 Task: Check what its like to live in San Diego, CA.
Action: Mouse moved to (668, 62)
Screenshot: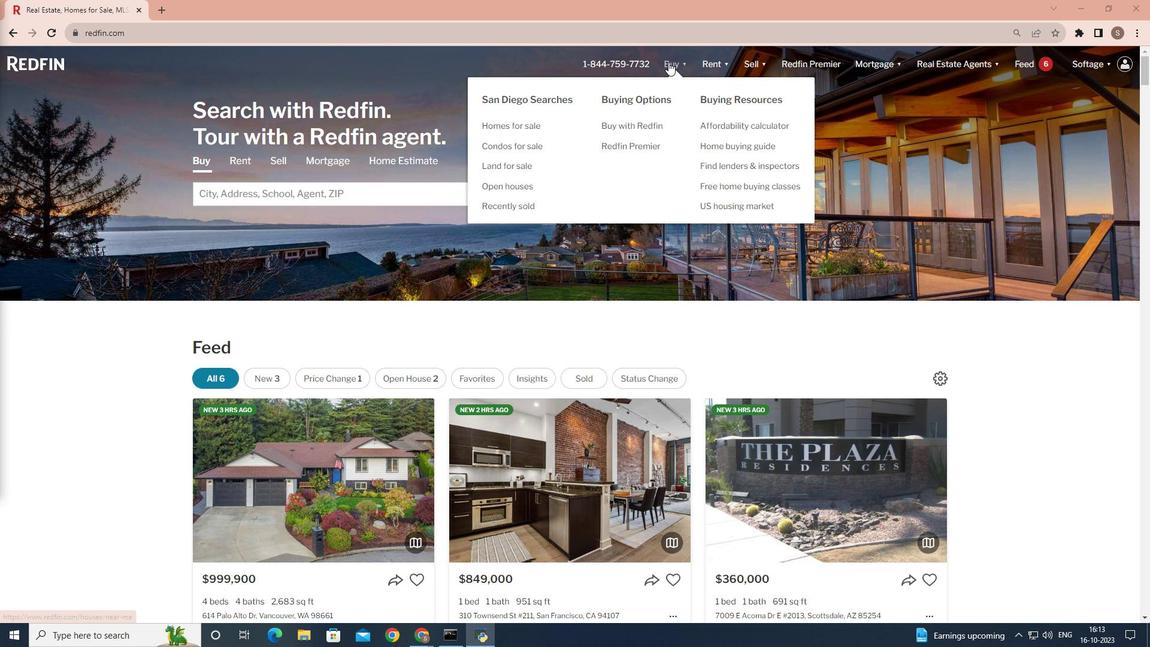 
Action: Mouse pressed left at (668, 62)
Screenshot: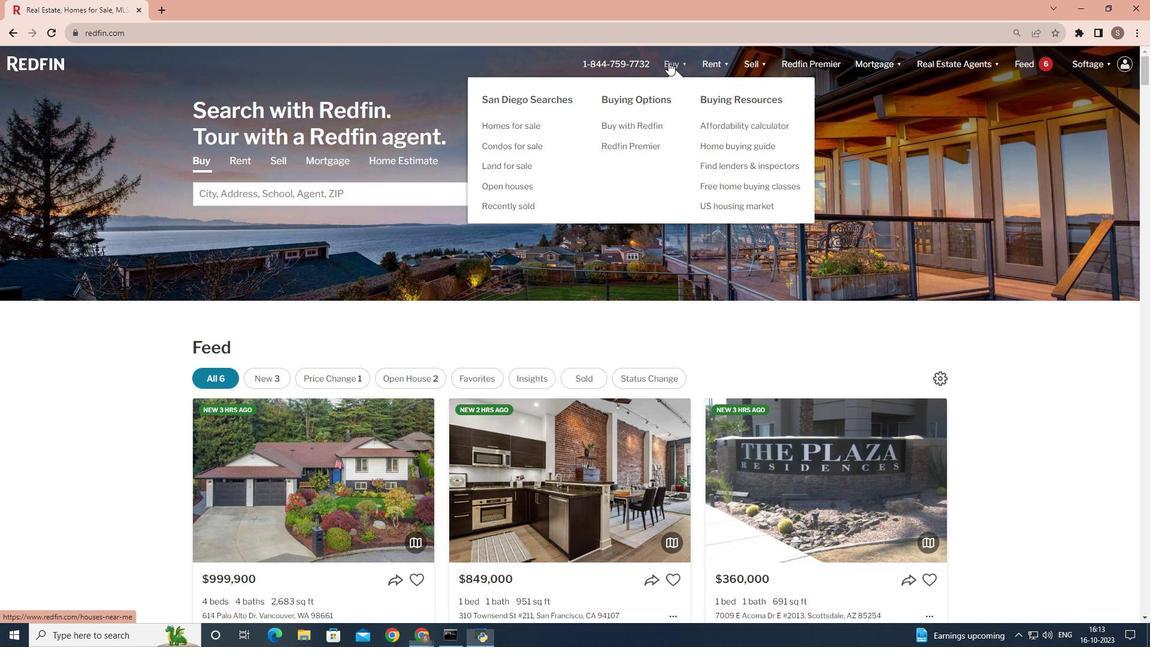 
Action: Mouse moved to (302, 248)
Screenshot: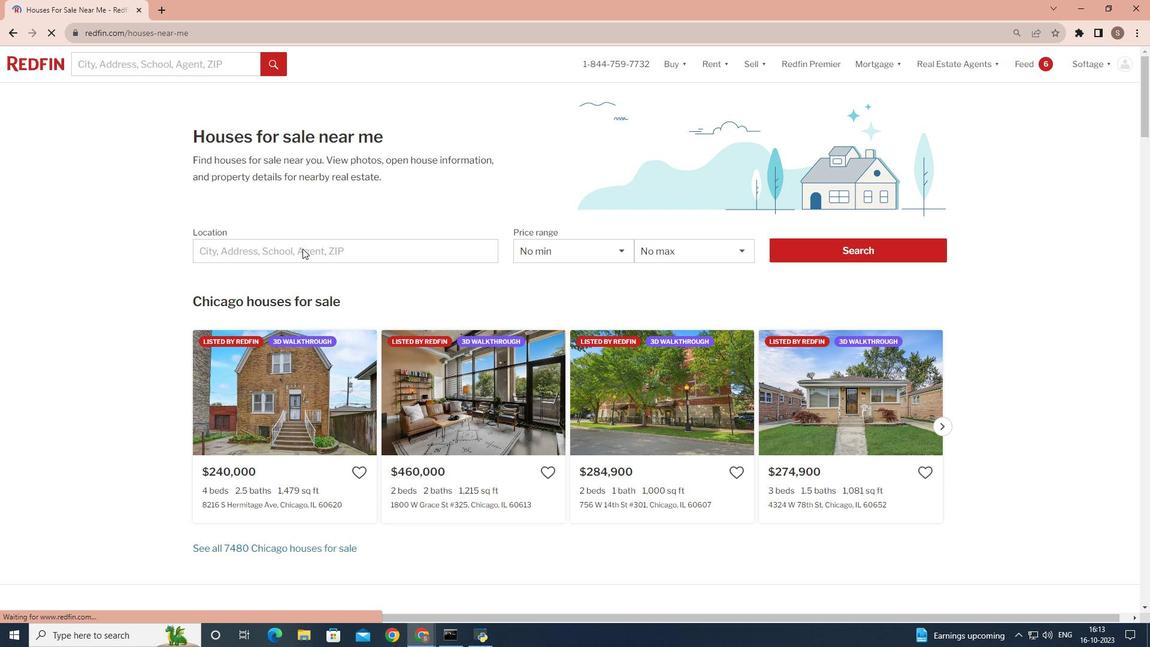 
Action: Mouse pressed left at (302, 248)
Screenshot: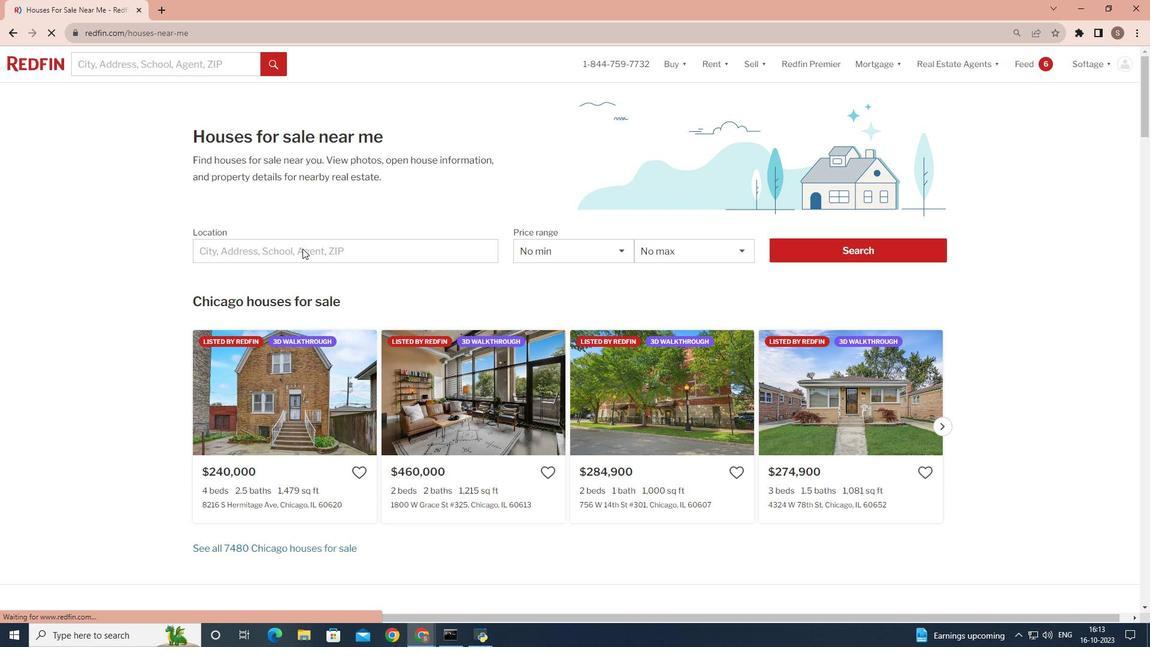 
Action: Mouse moved to (297, 252)
Screenshot: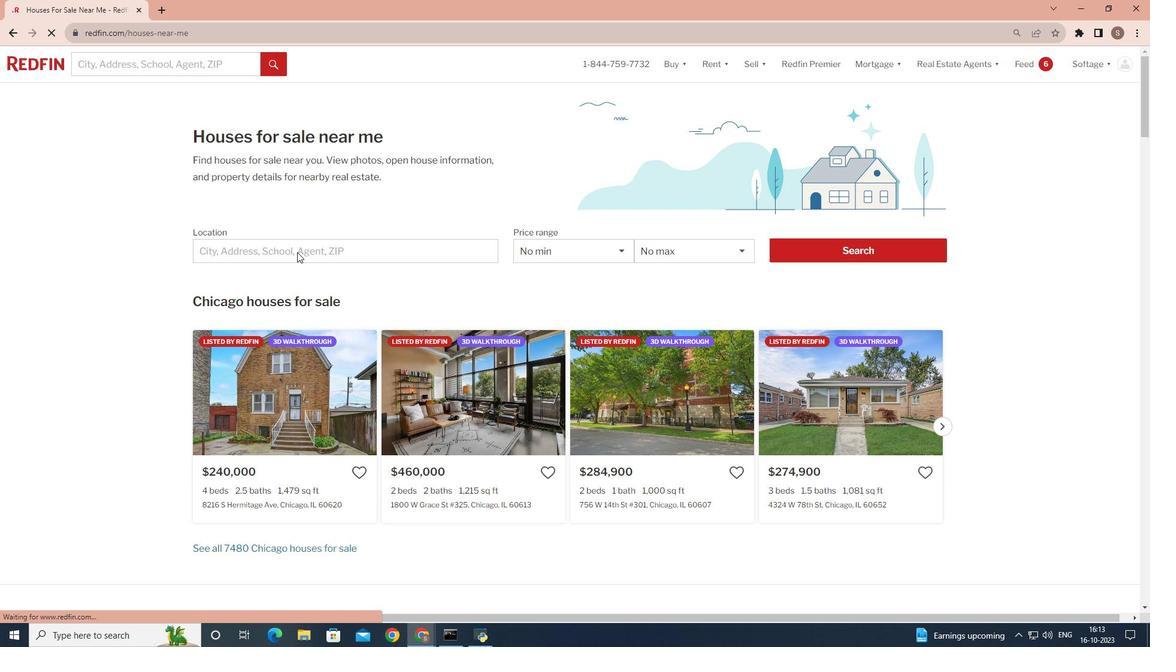 
Action: Mouse pressed left at (297, 252)
Screenshot: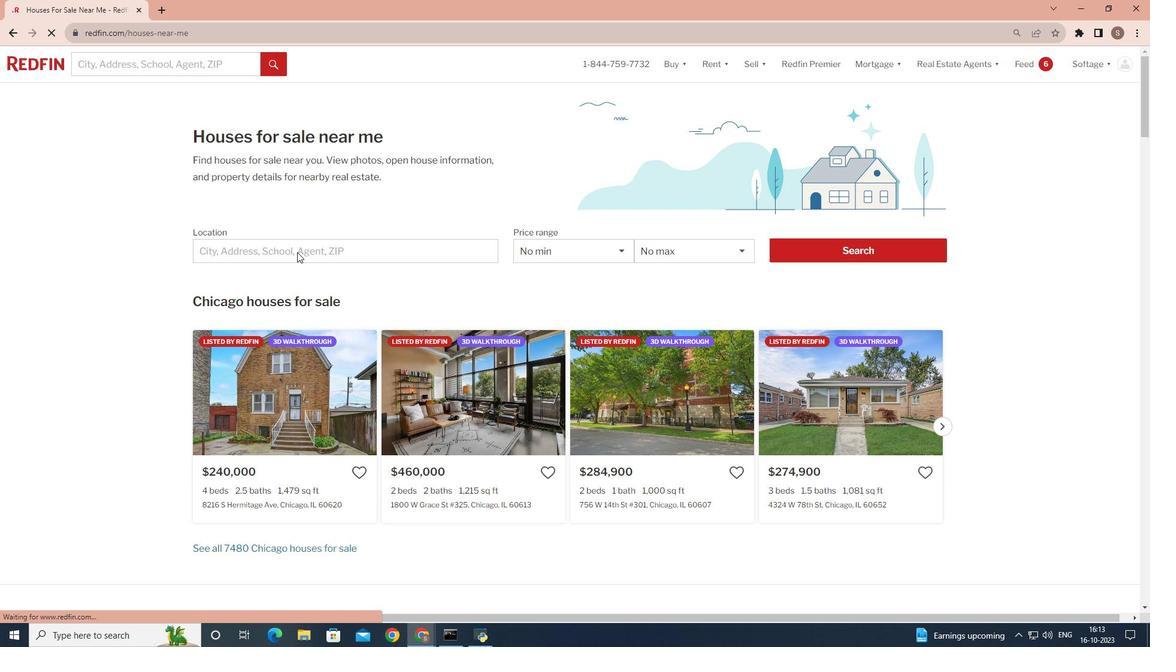 
Action: Mouse pressed left at (297, 252)
Screenshot: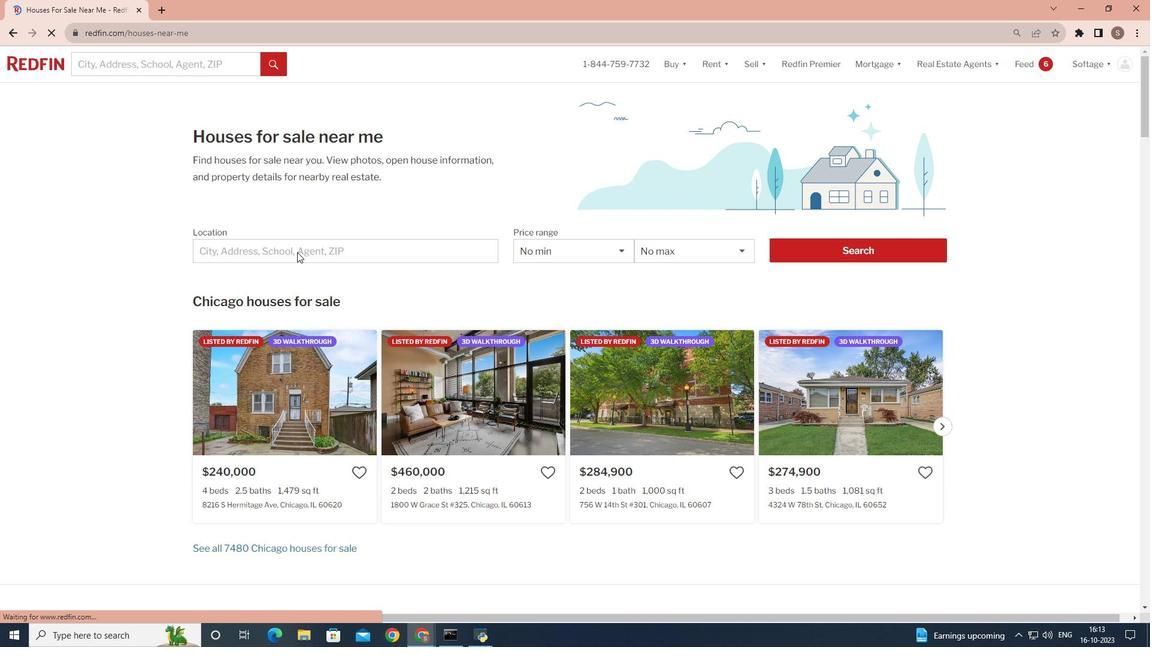 
Action: Mouse pressed left at (297, 252)
Screenshot: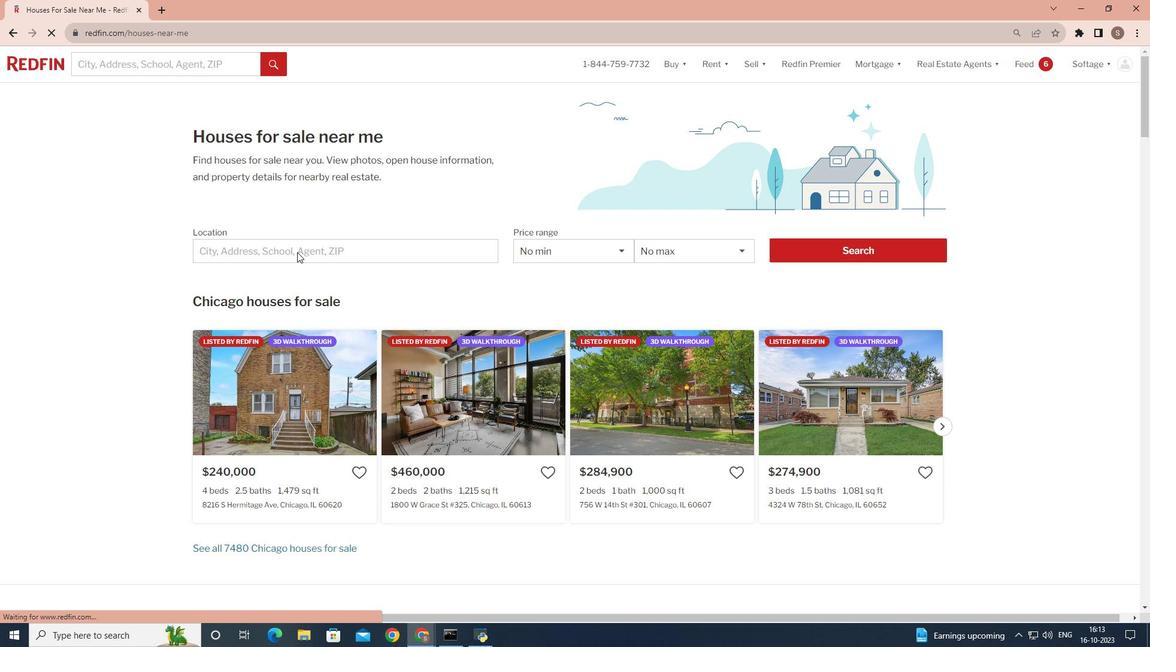 
Action: Mouse moved to (295, 251)
Screenshot: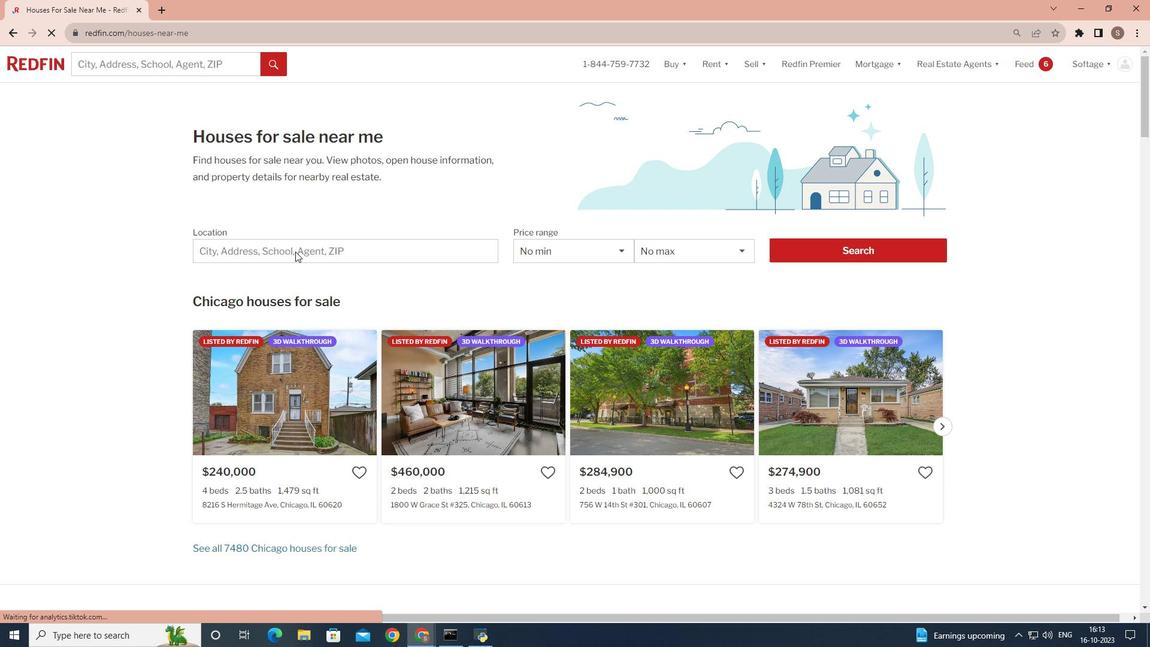 
Action: Mouse pressed left at (295, 251)
Screenshot: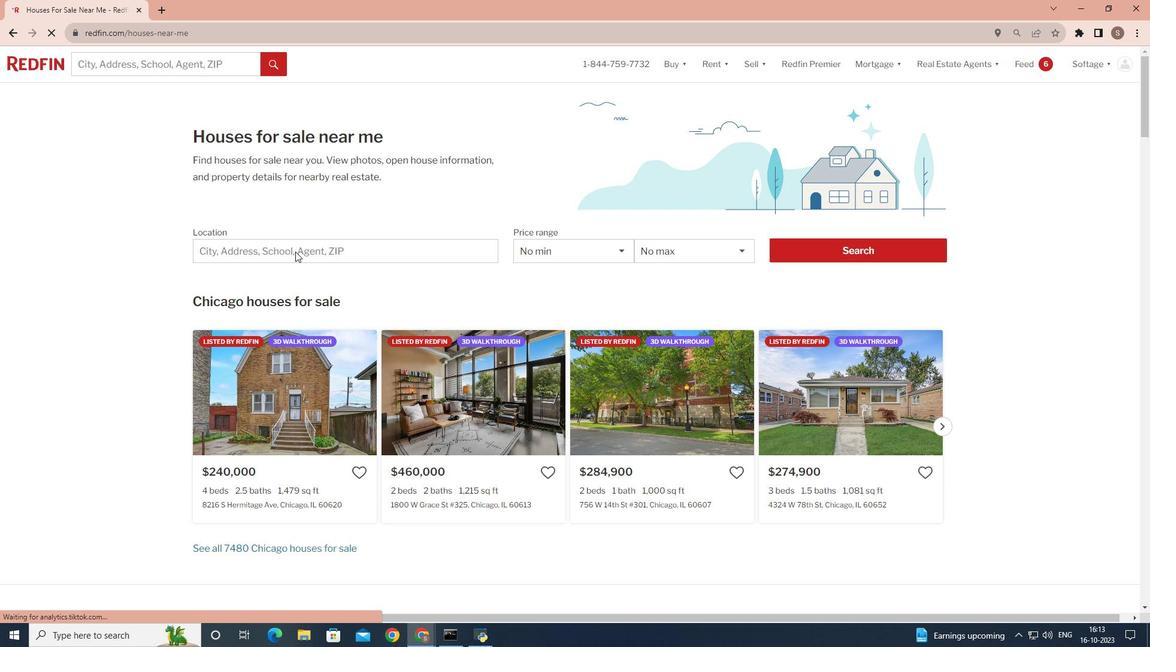 
Action: Mouse moved to (294, 249)
Screenshot: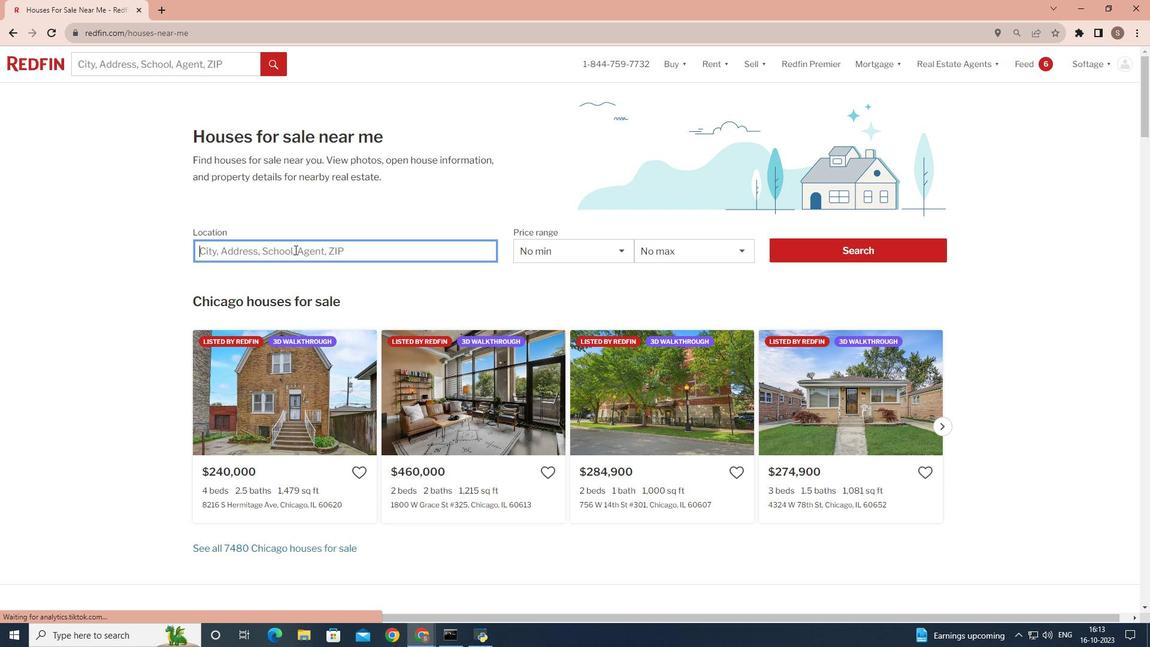 
Action: Key pressed <Key.shift><Key.shift>San<Key.space><Key.shift>Diego
Screenshot: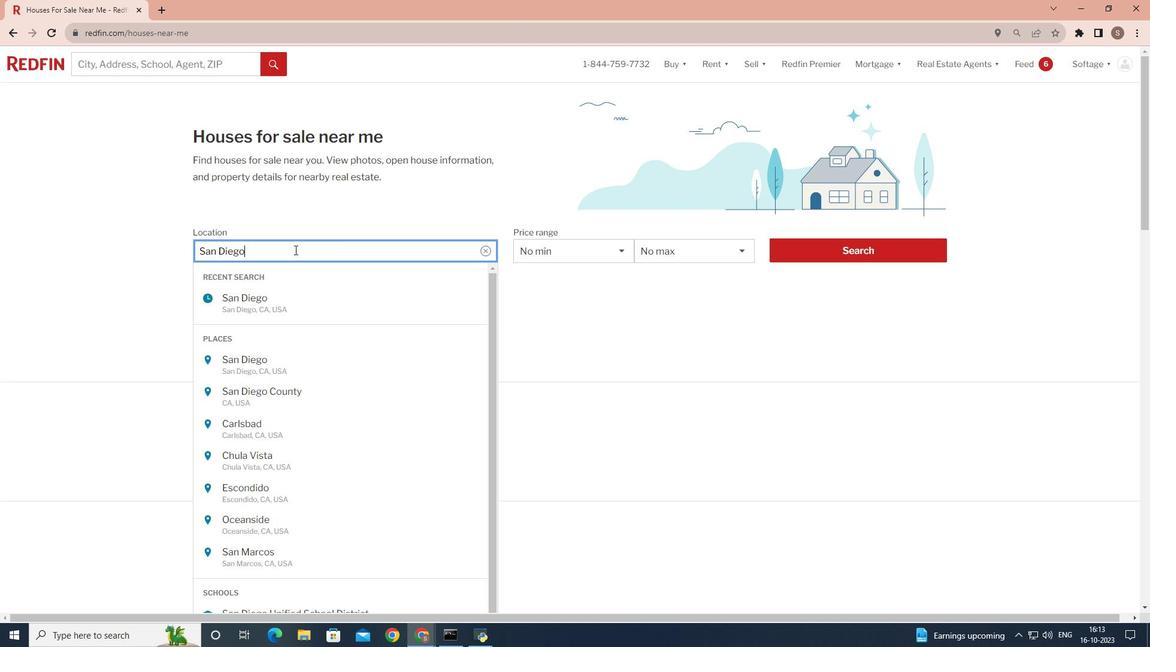 
Action: Mouse moved to (831, 250)
Screenshot: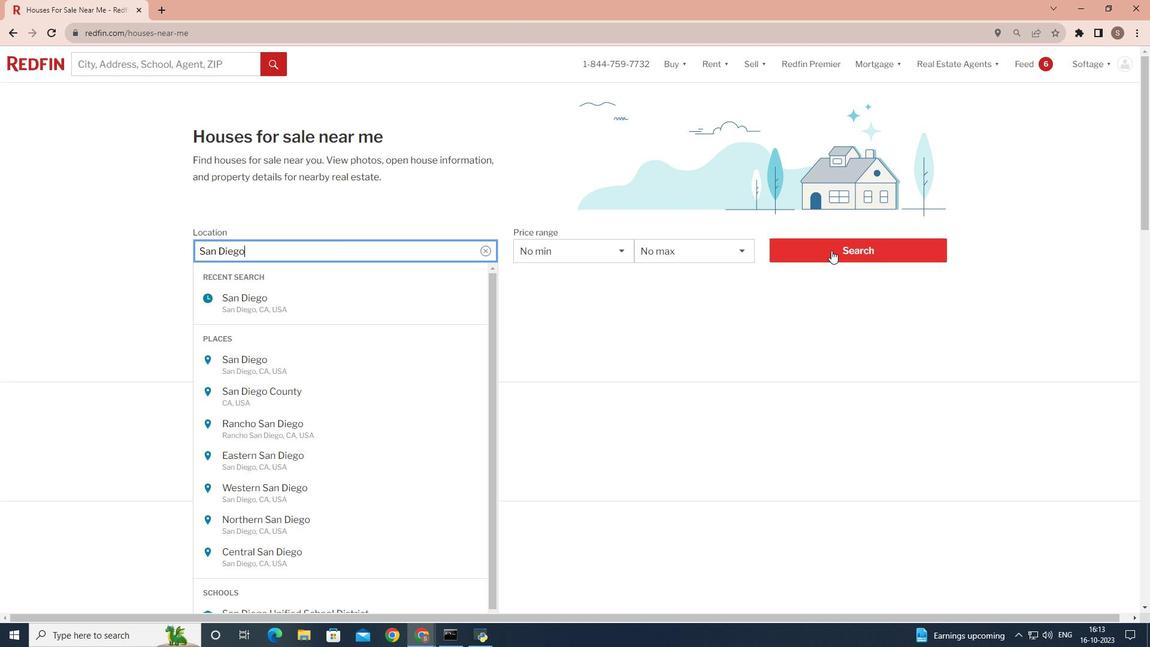 
Action: Mouse pressed left at (831, 250)
Screenshot: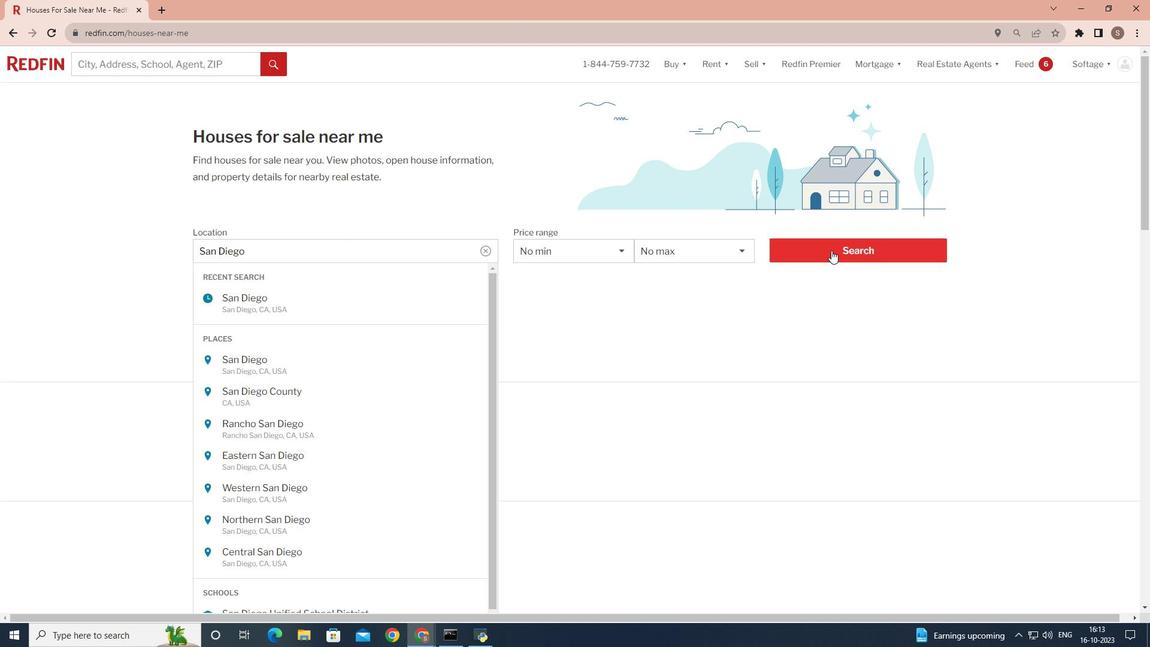
Action: Mouse pressed left at (831, 250)
Screenshot: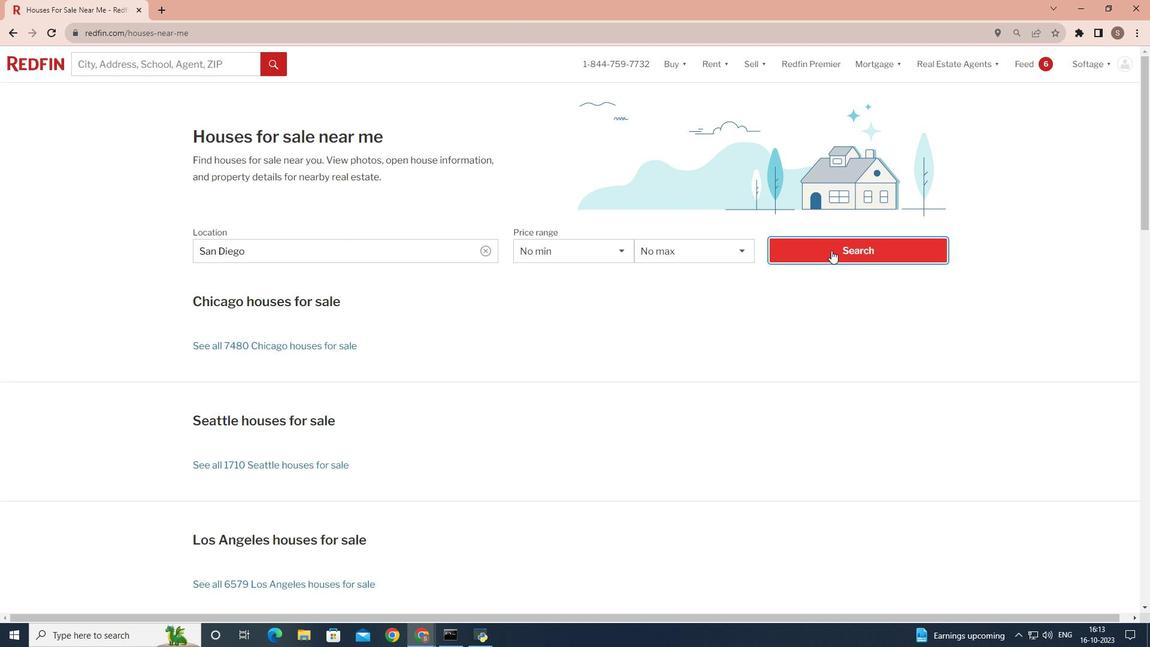 
Action: Mouse moved to (1095, 100)
Screenshot: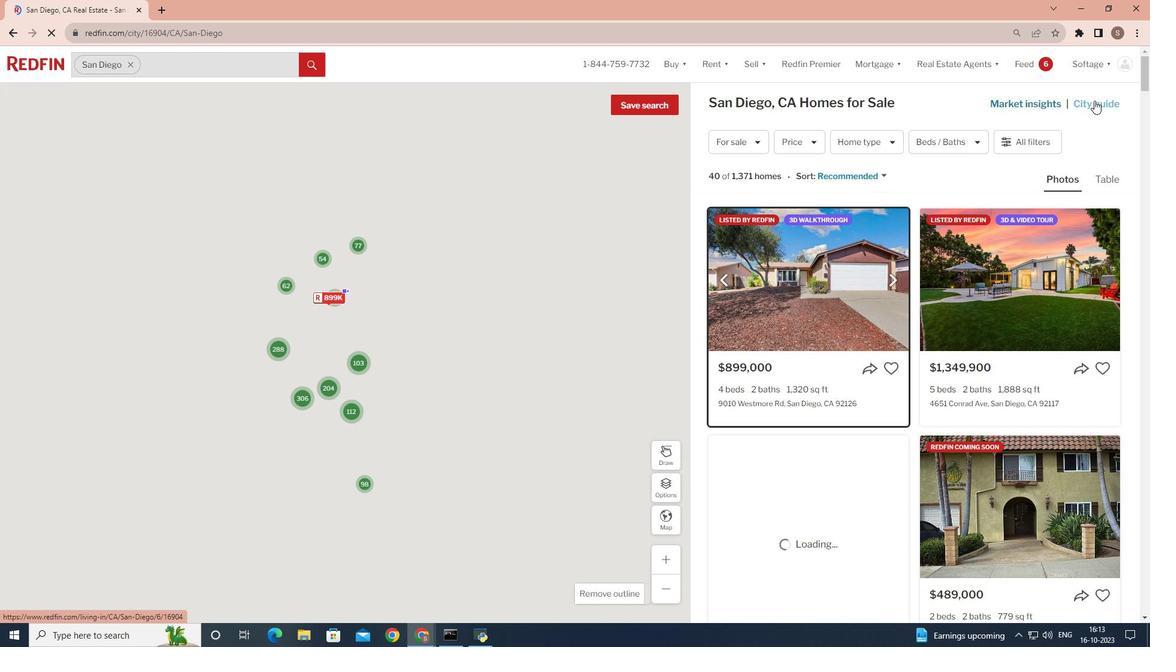 
Action: Mouse pressed left at (1095, 100)
Screenshot: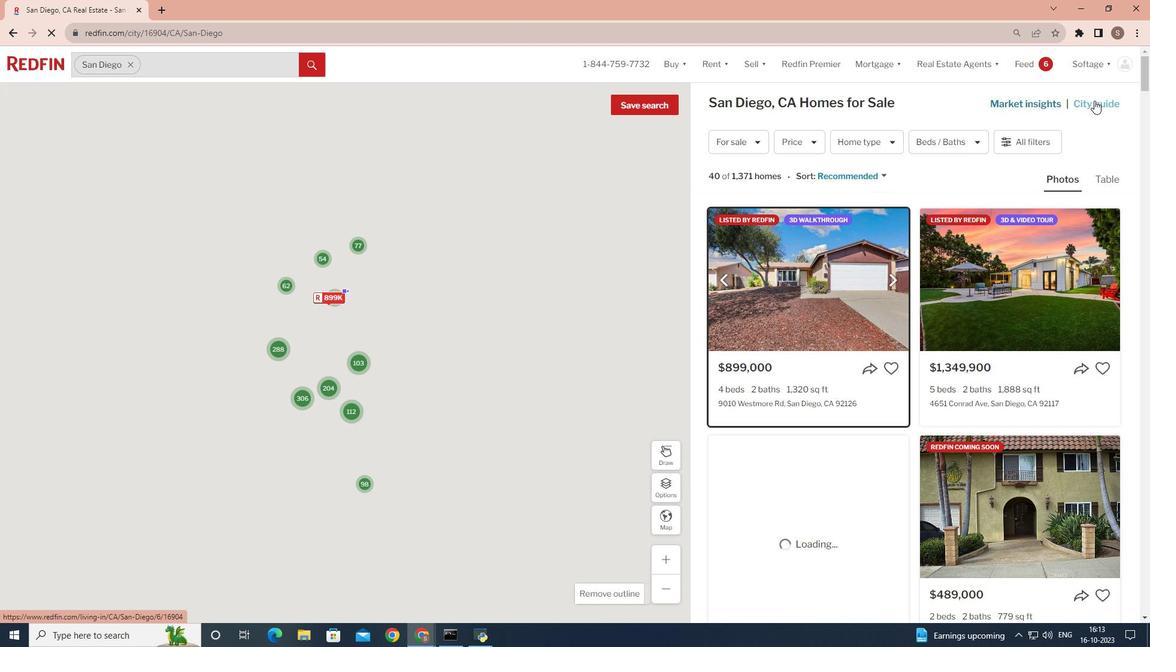 
Action: Mouse moved to (335, 466)
Screenshot: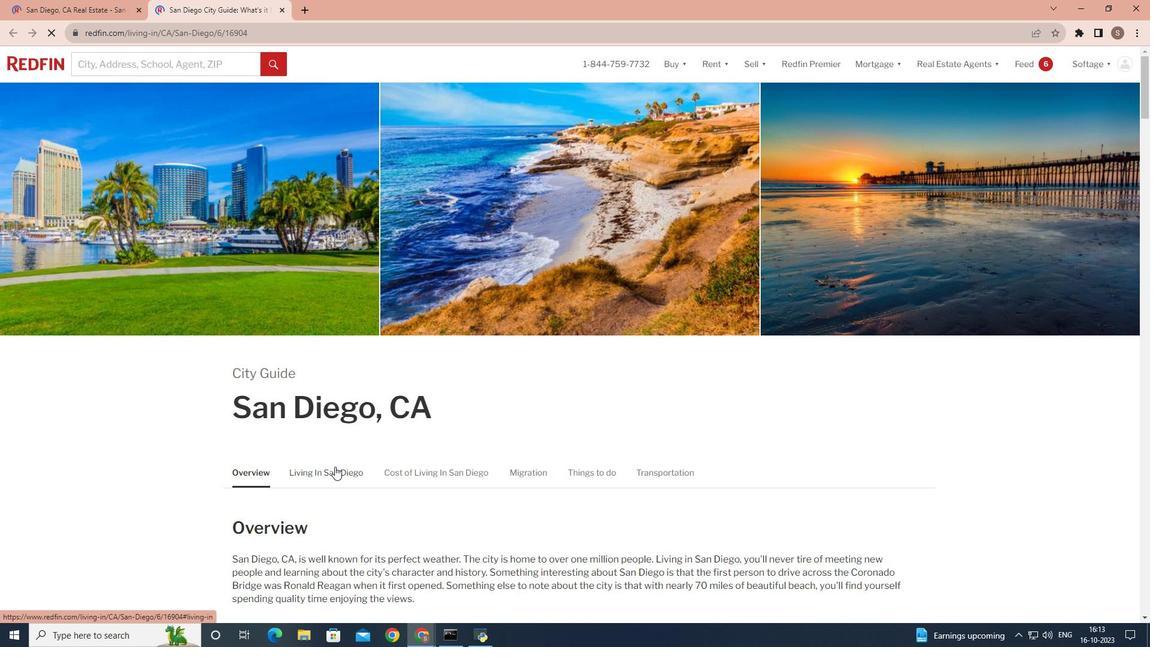 
Action: Mouse pressed left at (335, 466)
Screenshot: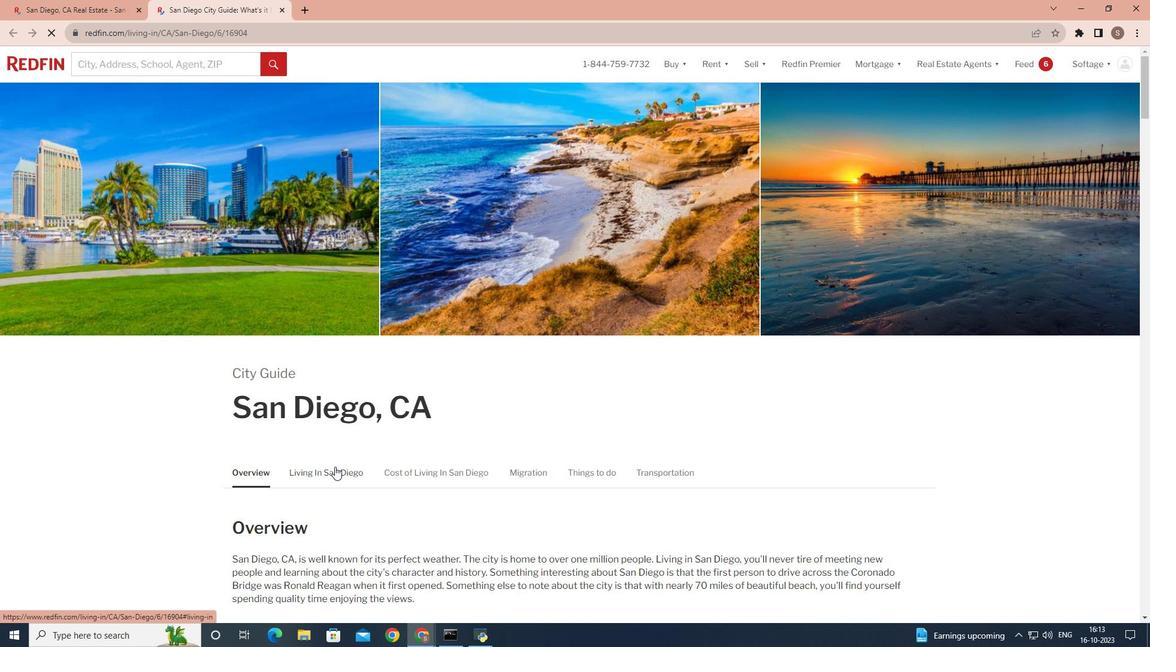 
